 Task: Enable audio spatializer for audio effects.
Action: Mouse moved to (109, 15)
Screenshot: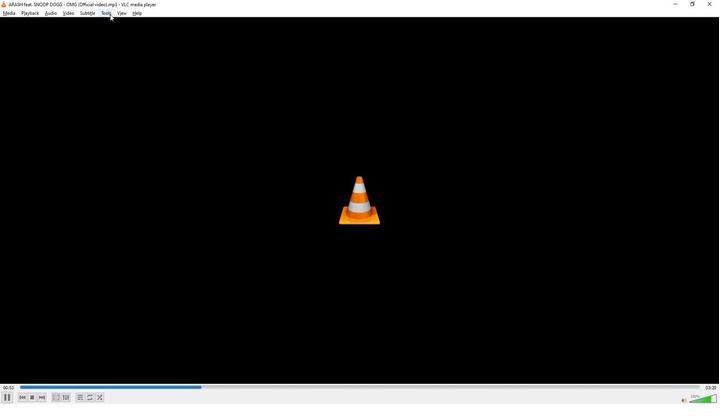 
Action: Mouse pressed left at (109, 15)
Screenshot: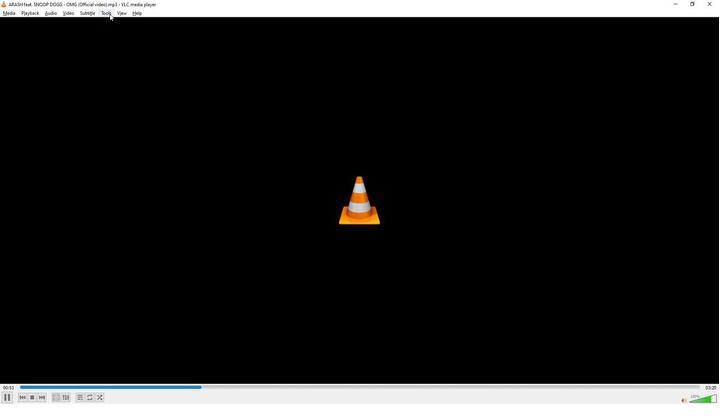 
Action: Mouse moved to (116, 22)
Screenshot: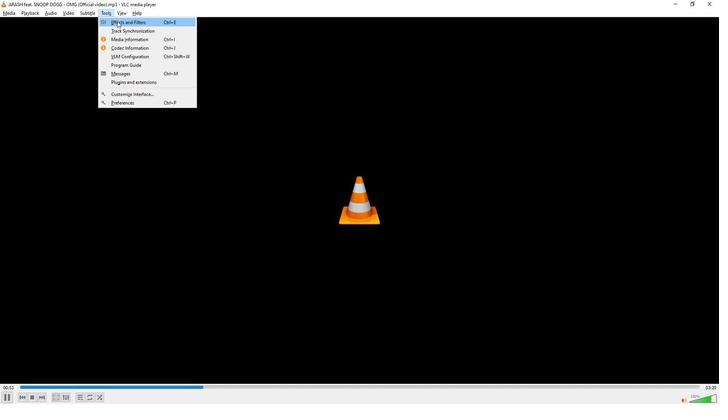 
Action: Mouse pressed left at (116, 22)
Screenshot: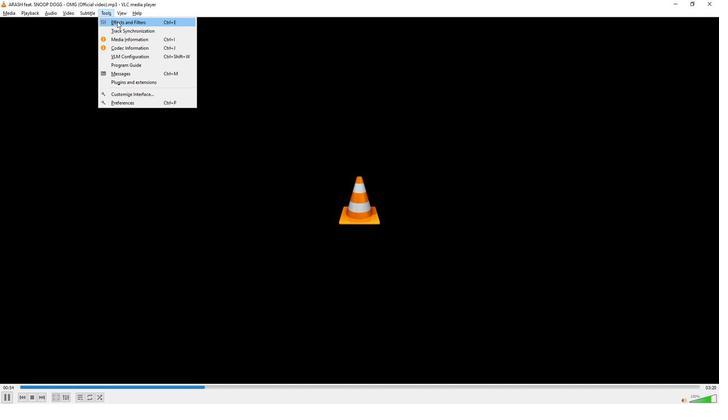 
Action: Mouse moved to (102, 74)
Screenshot: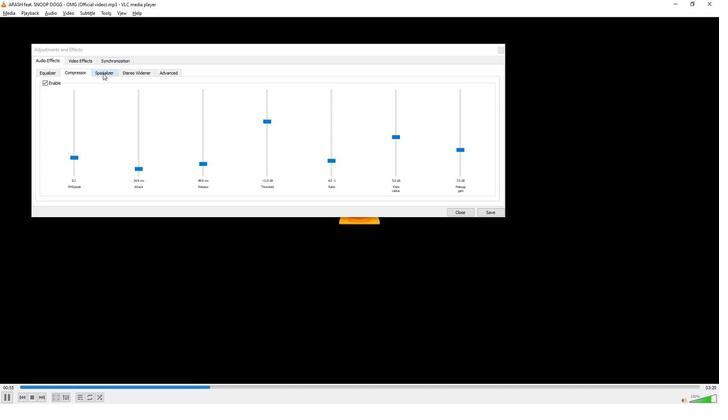 
Action: Mouse pressed left at (102, 74)
Screenshot: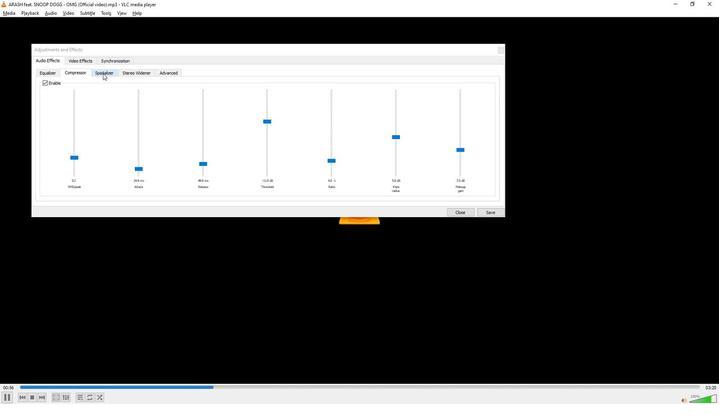 
Action: Mouse moved to (41, 83)
Screenshot: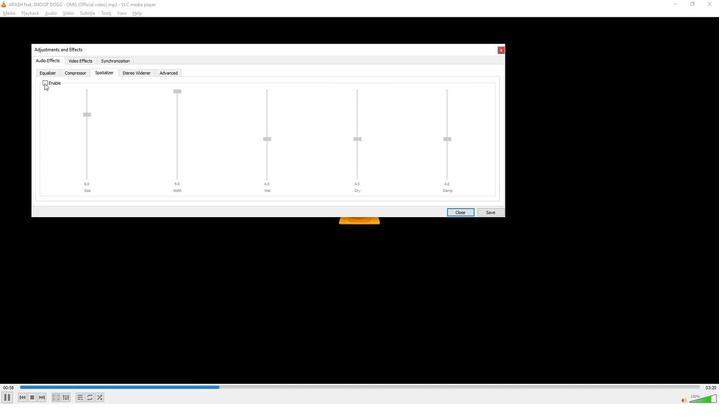 
Action: Mouse pressed left at (41, 83)
Screenshot: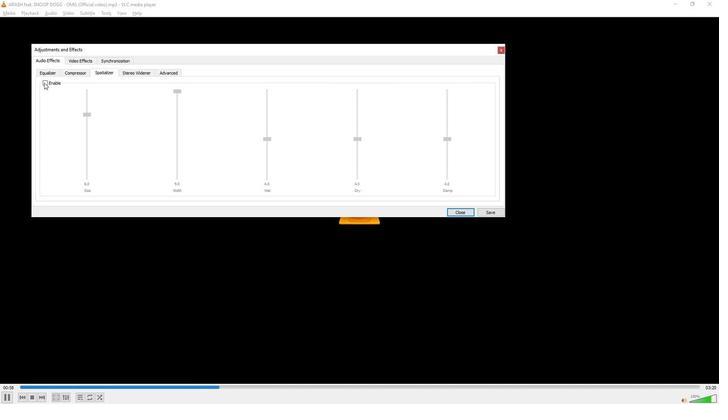 
Action: Mouse moved to (337, 310)
Screenshot: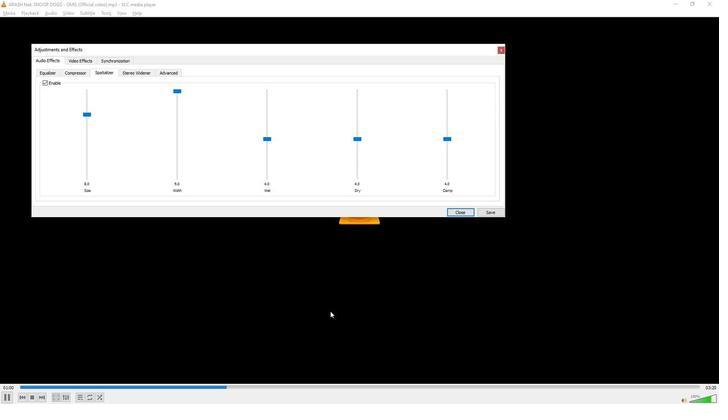 
